 Task: Adjust the repository settings for vulnerability alerts.
Action: Mouse moved to (607, 34)
Screenshot: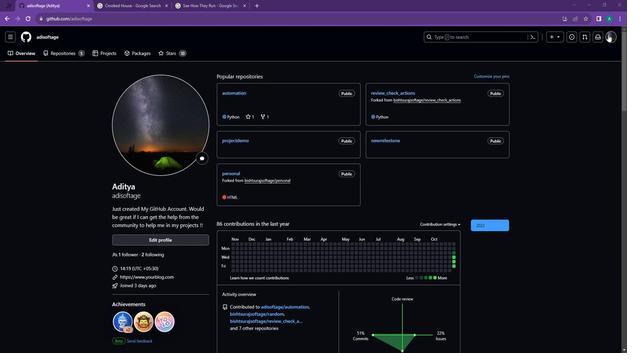 
Action: Mouse pressed left at (607, 34)
Screenshot: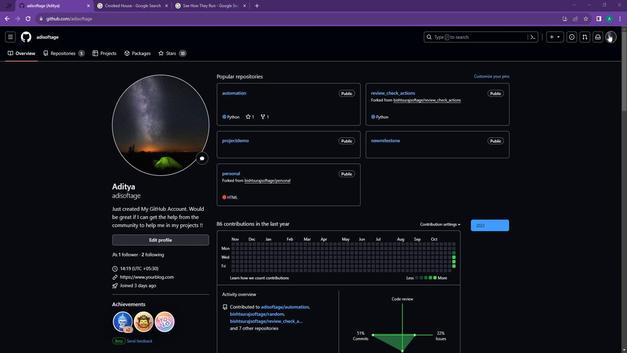 
Action: Mouse moved to (556, 87)
Screenshot: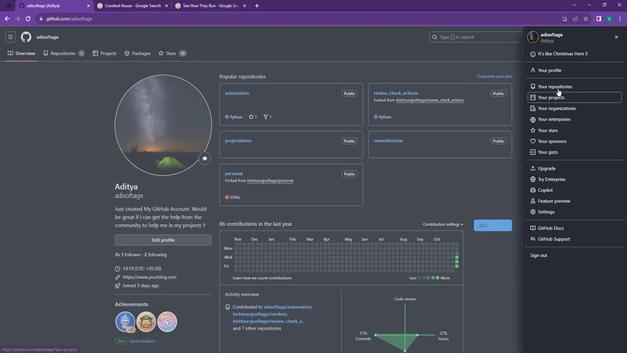 
Action: Mouse pressed left at (556, 87)
Screenshot: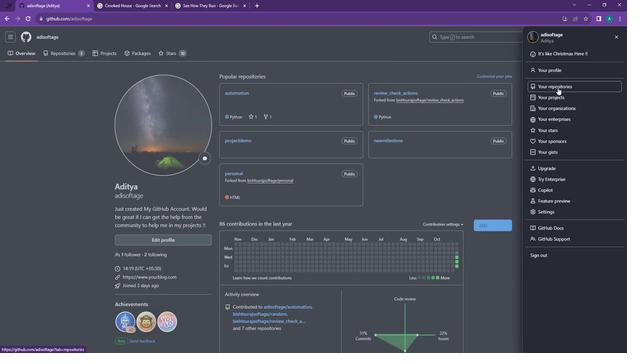 
Action: Mouse moved to (234, 95)
Screenshot: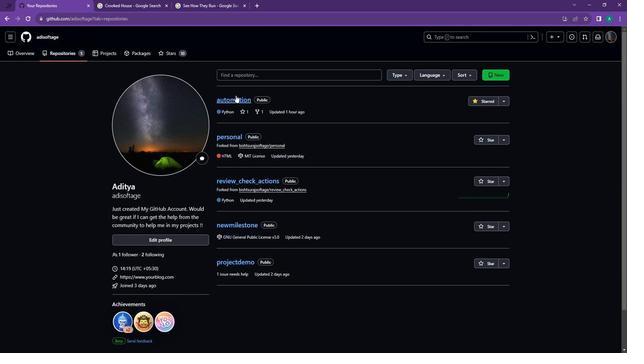 
Action: Mouse pressed left at (234, 95)
Screenshot: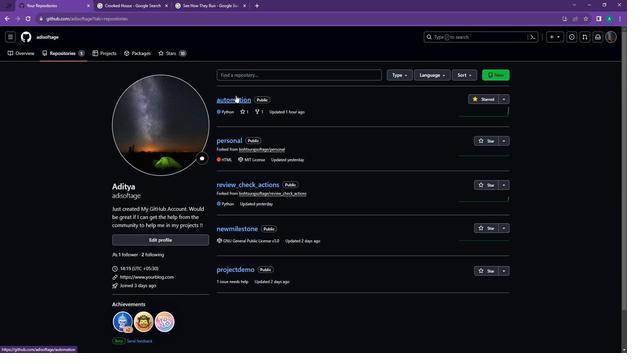 
Action: Mouse moved to (275, 55)
Screenshot: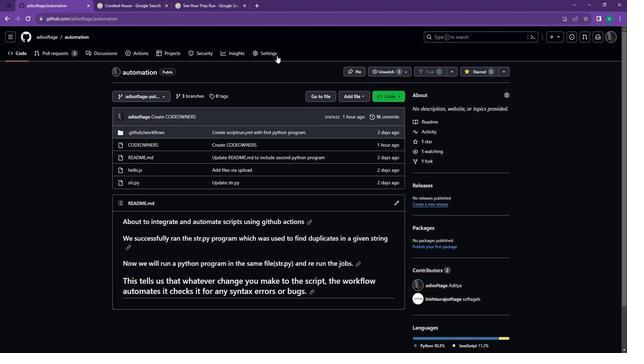 
Action: Mouse pressed left at (275, 55)
Screenshot: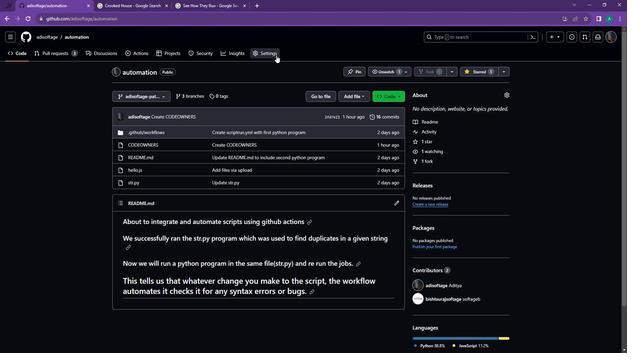
Action: Mouse moved to (140, 239)
Screenshot: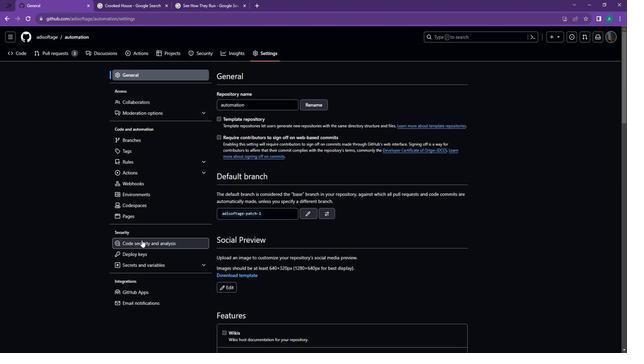 
Action: Mouse pressed left at (140, 239)
Screenshot: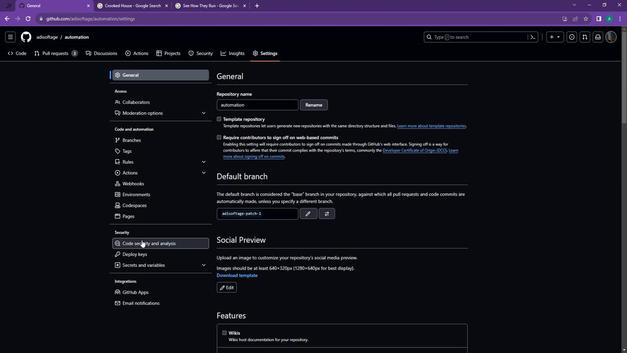 
Action: Mouse moved to (459, 121)
Screenshot: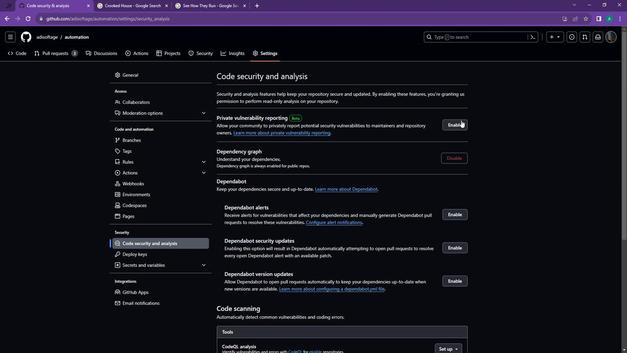 
Action: Mouse pressed left at (459, 121)
Screenshot: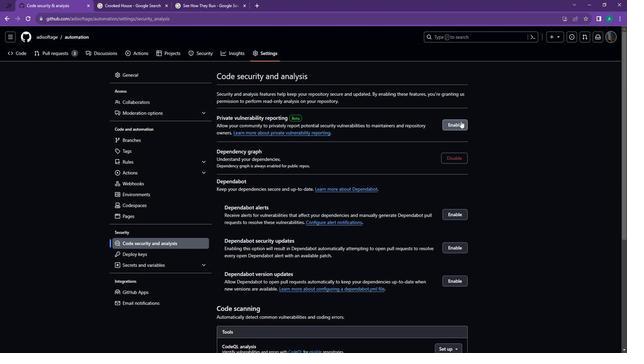 
Action: Mouse moved to (306, 180)
Screenshot: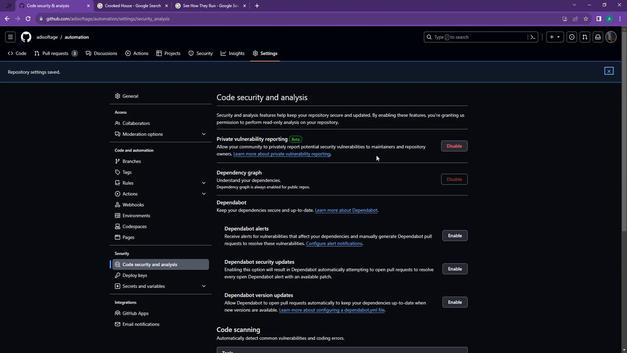 
